 Task: Enable the option Signal interest to recruiters.
Action: Mouse moved to (702, 94)
Screenshot: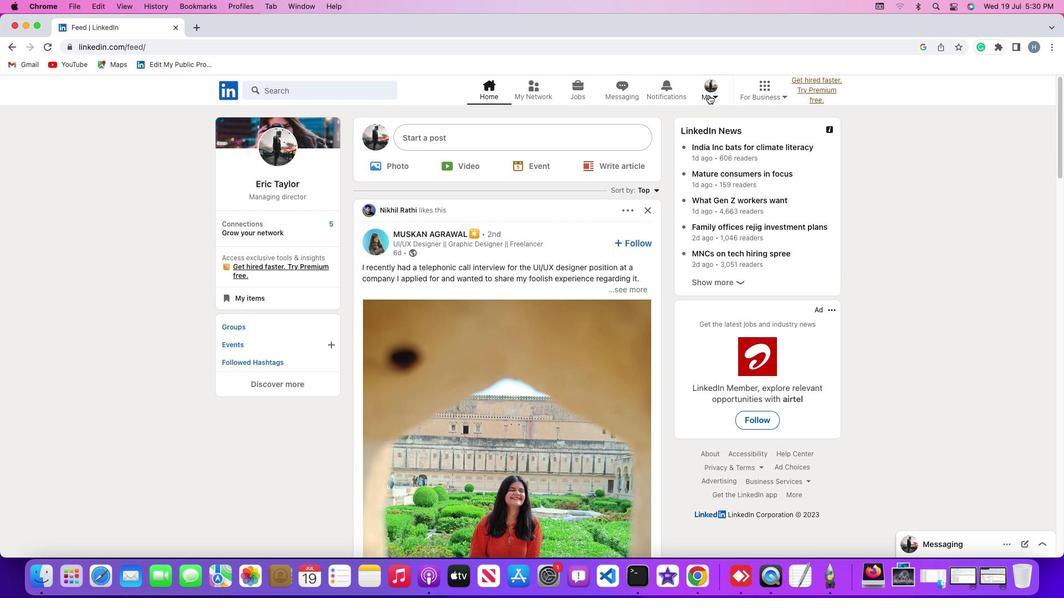 
Action: Mouse pressed left at (702, 94)
Screenshot: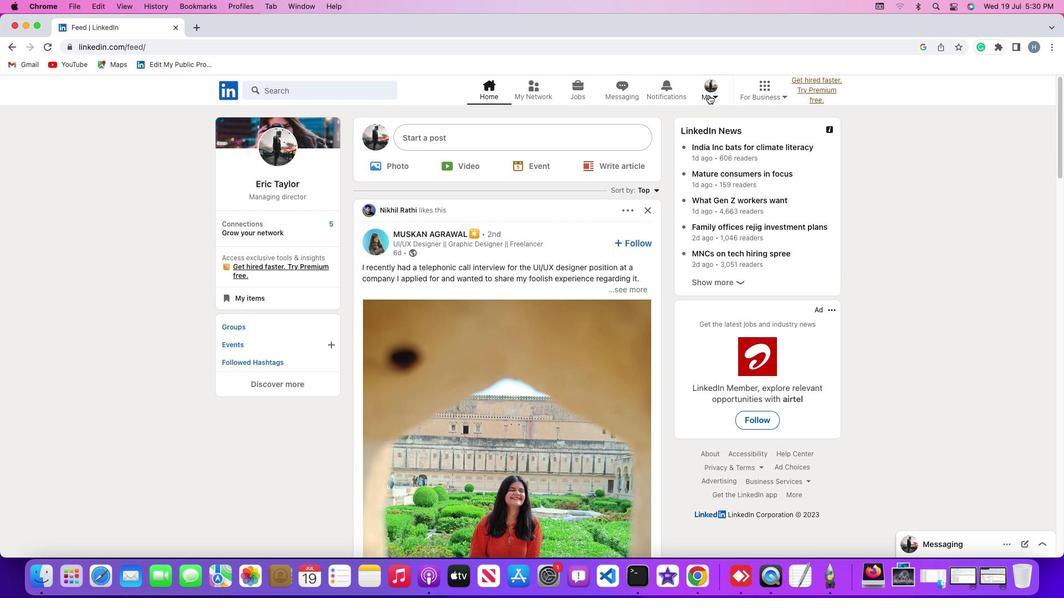 
Action: Mouse moved to (709, 95)
Screenshot: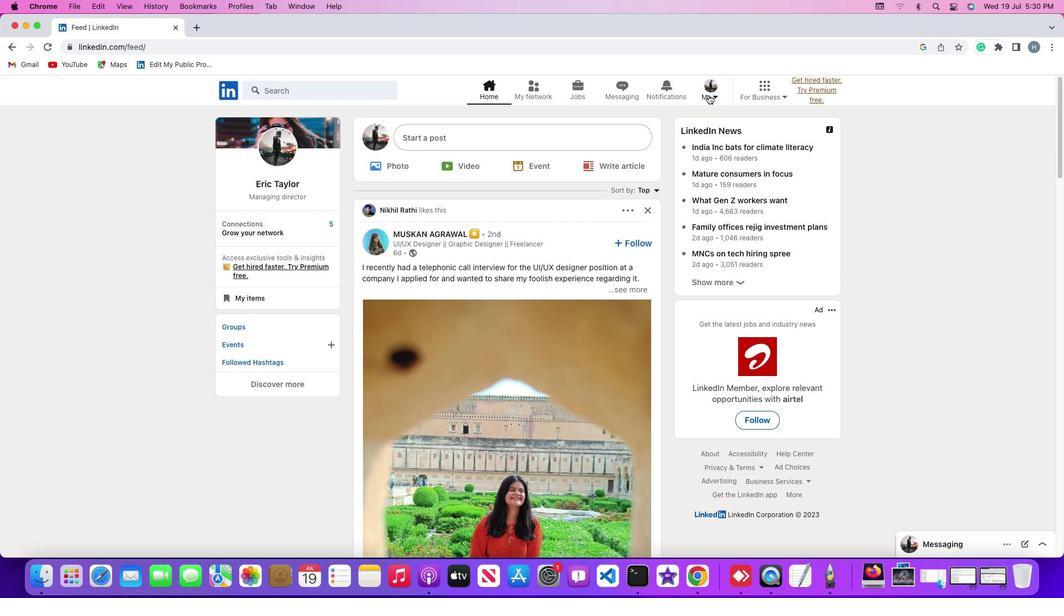 
Action: Mouse pressed left at (709, 95)
Screenshot: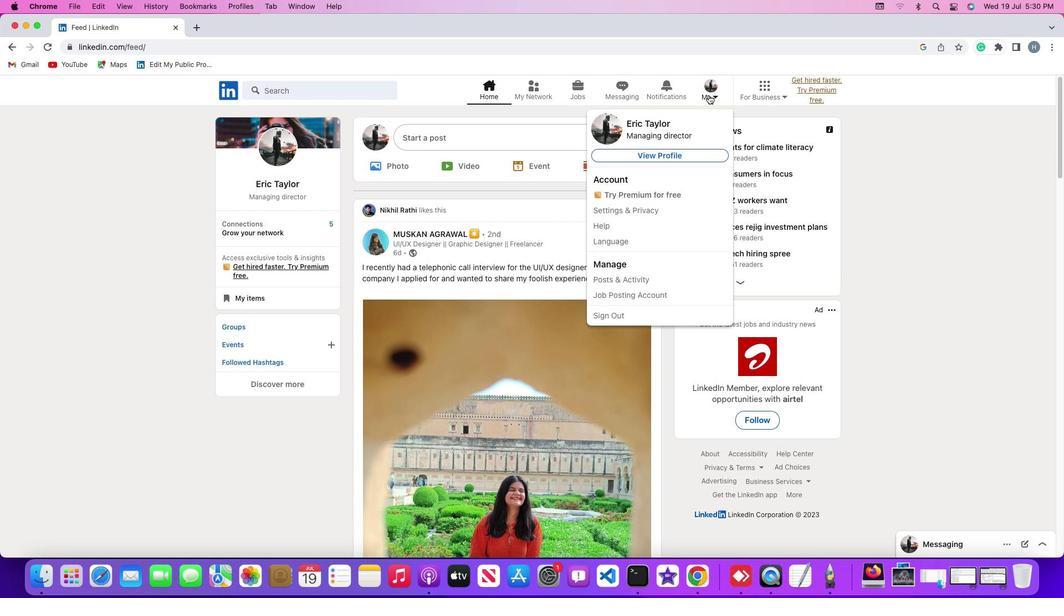 
Action: Mouse moved to (652, 206)
Screenshot: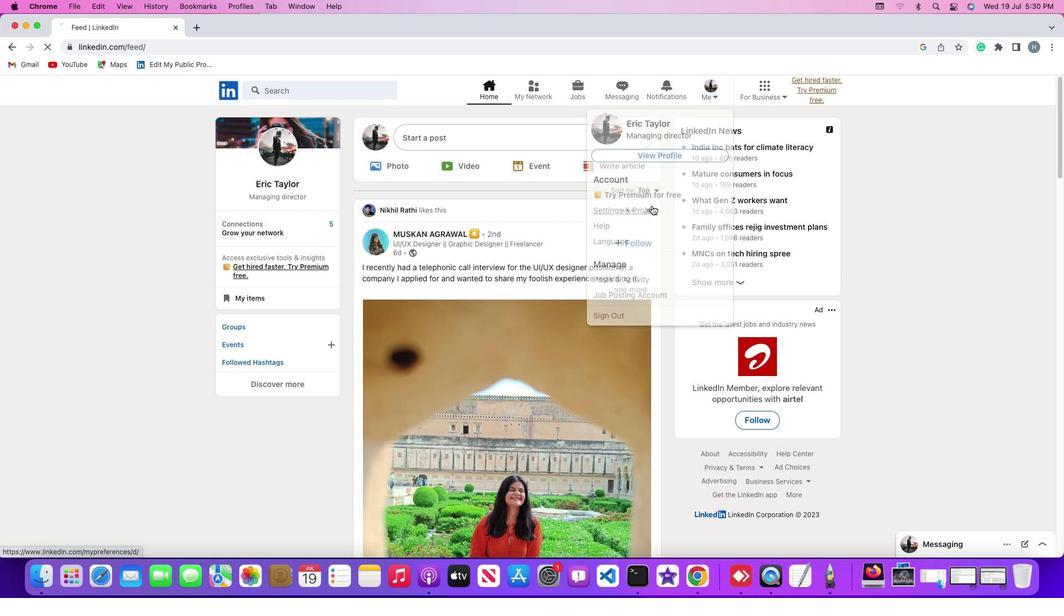 
Action: Mouse pressed left at (652, 206)
Screenshot: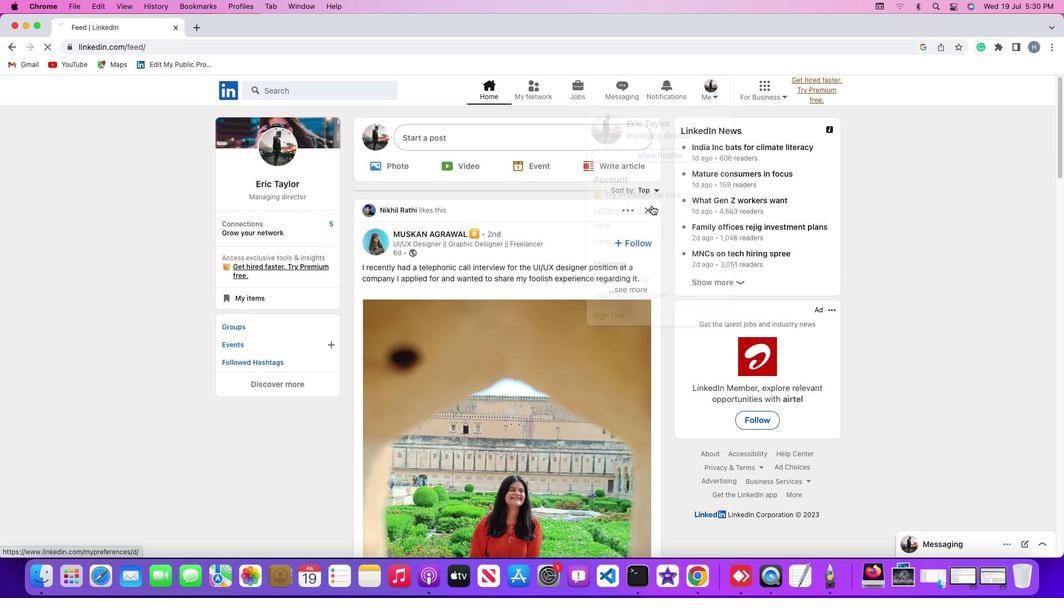 
Action: Mouse moved to (80, 297)
Screenshot: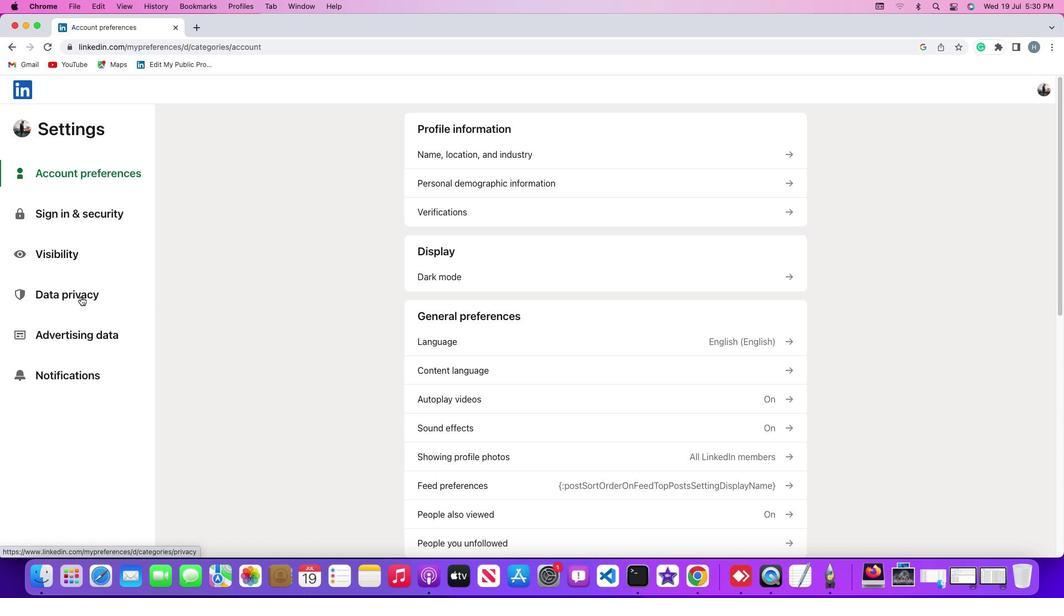 
Action: Mouse pressed left at (80, 297)
Screenshot: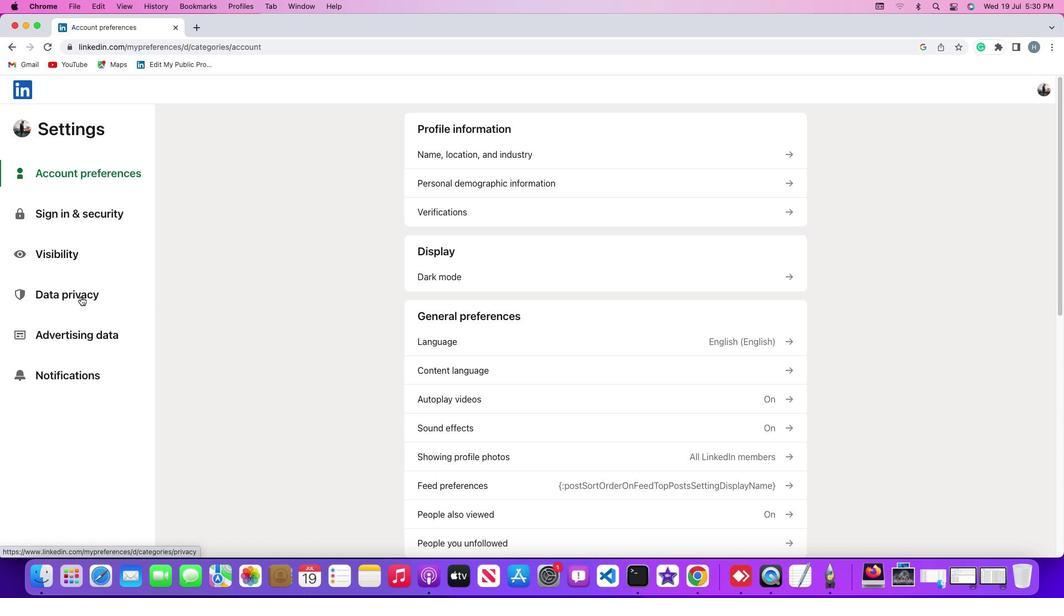 
Action: Mouse pressed left at (80, 297)
Screenshot: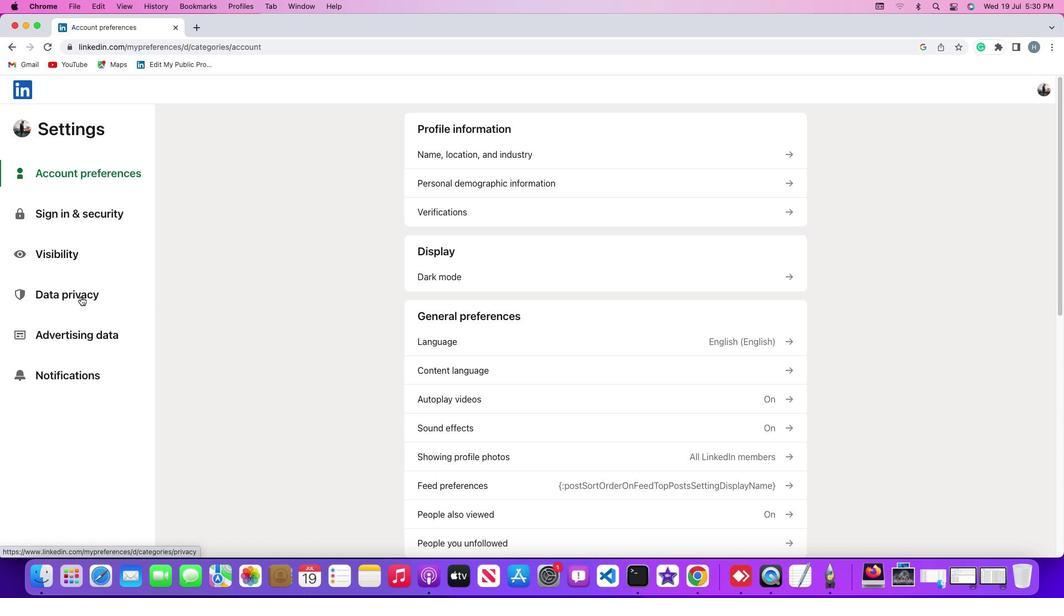 
Action: Mouse moved to (454, 406)
Screenshot: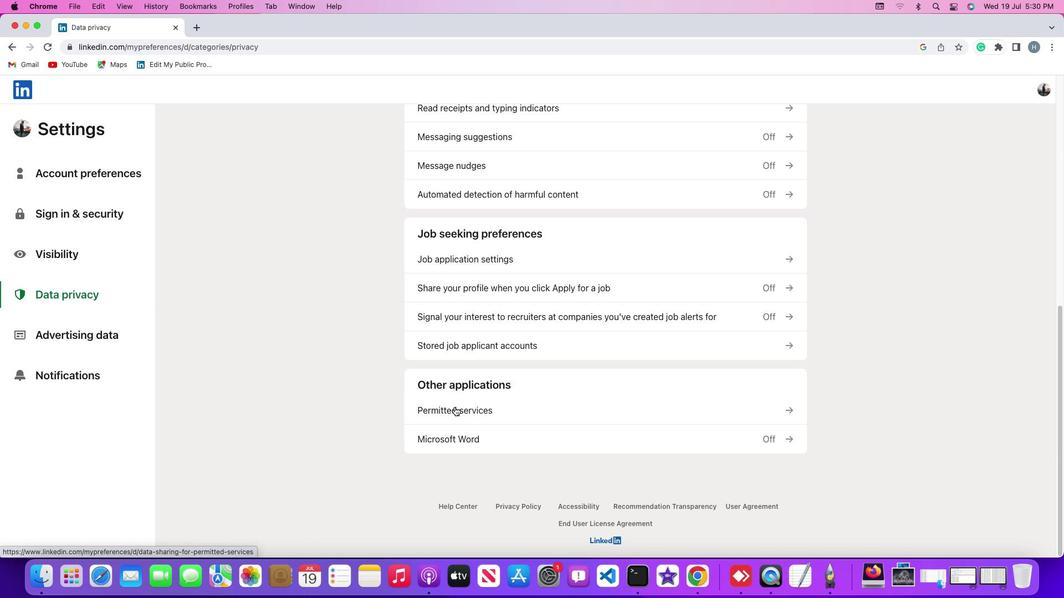
Action: Mouse scrolled (454, 406) with delta (0, 0)
Screenshot: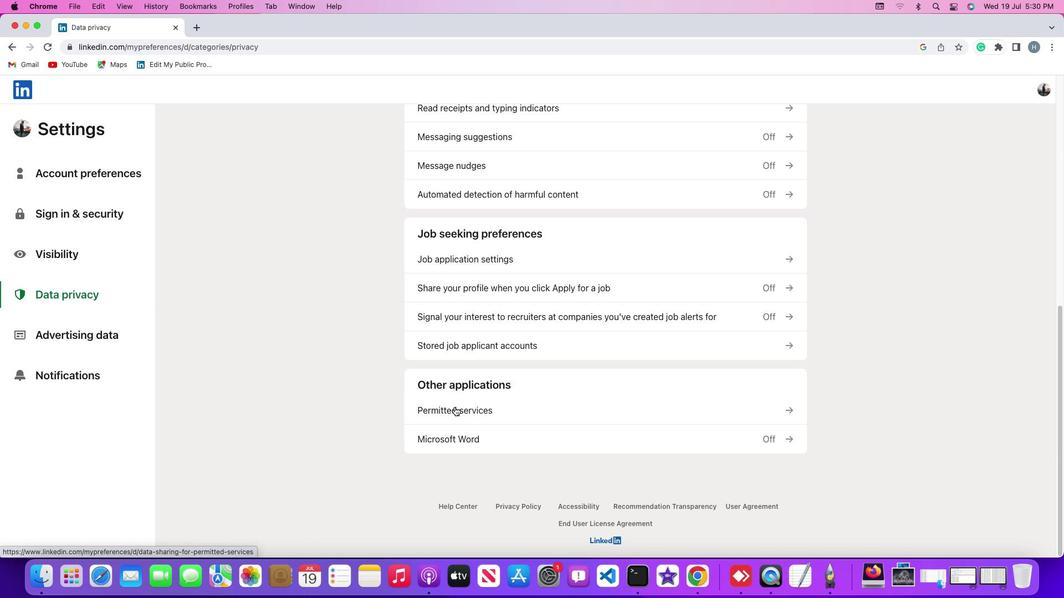 
Action: Mouse scrolled (454, 406) with delta (0, 0)
Screenshot: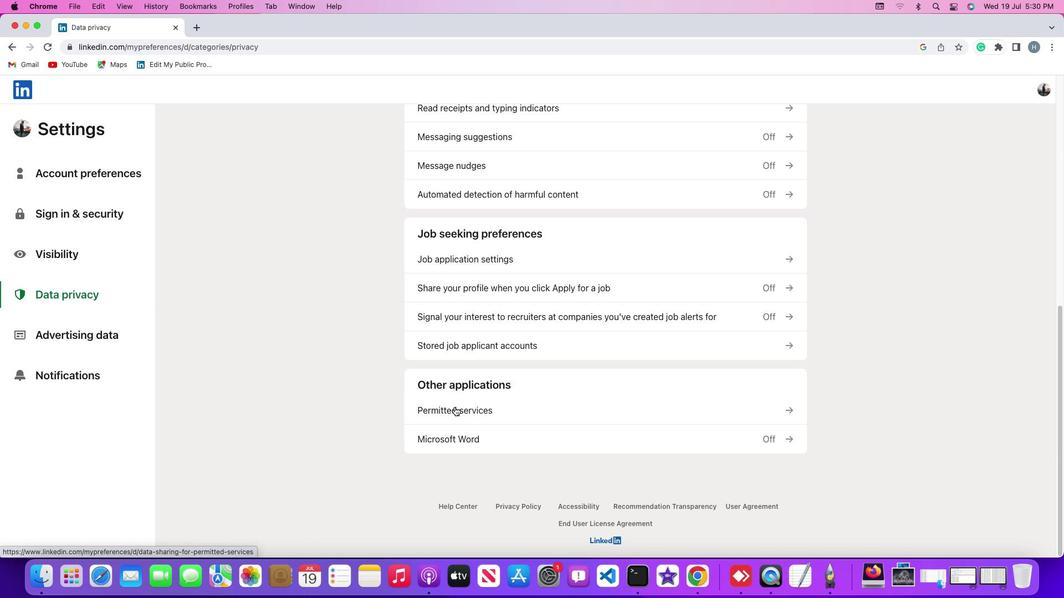 
Action: Mouse scrolled (454, 406) with delta (0, -1)
Screenshot: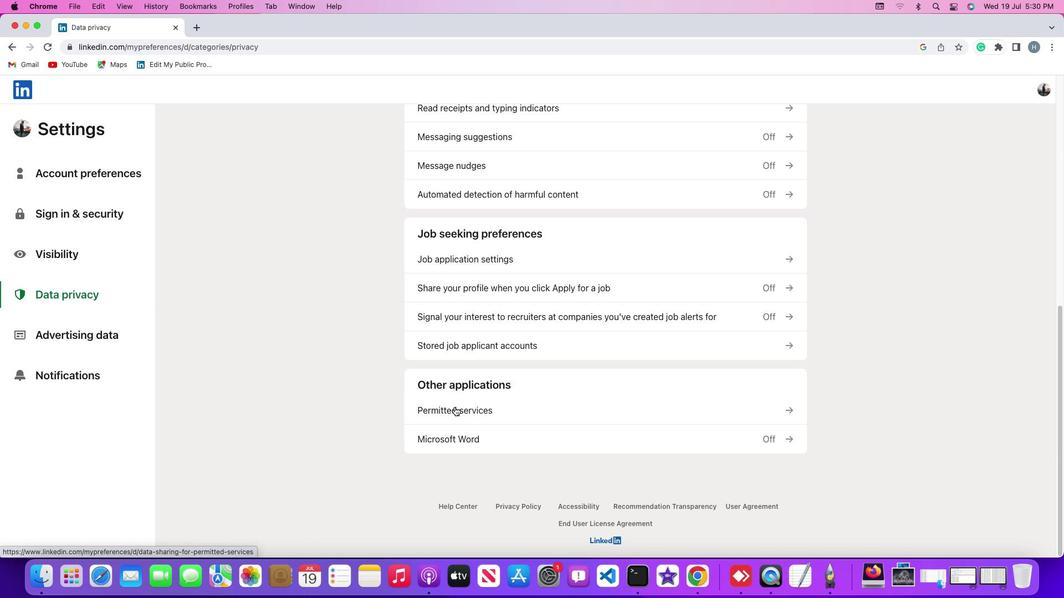
Action: Mouse scrolled (454, 406) with delta (0, -2)
Screenshot: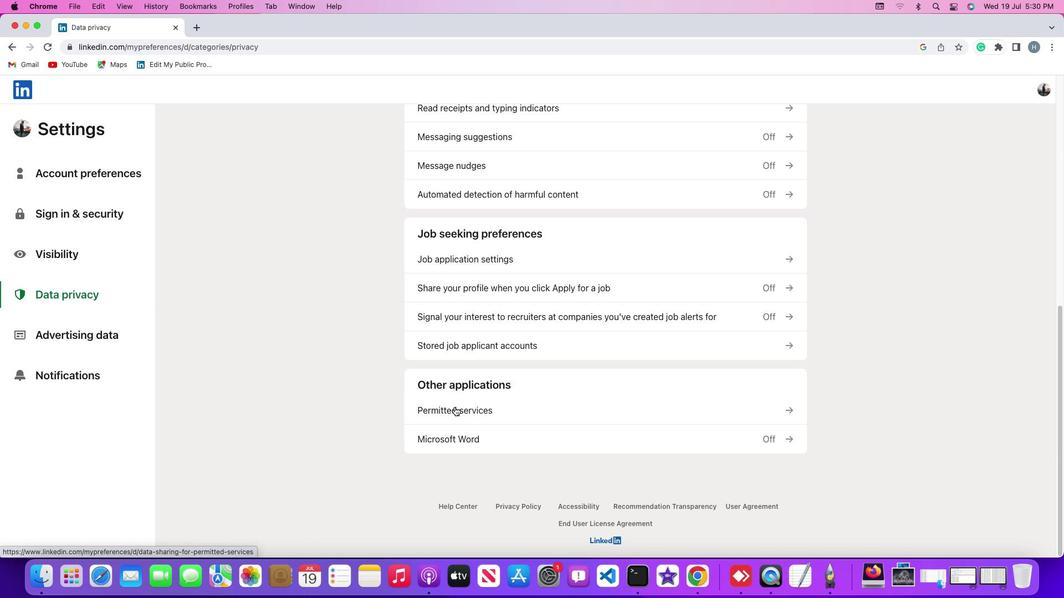 
Action: Mouse scrolled (454, 406) with delta (0, -2)
Screenshot: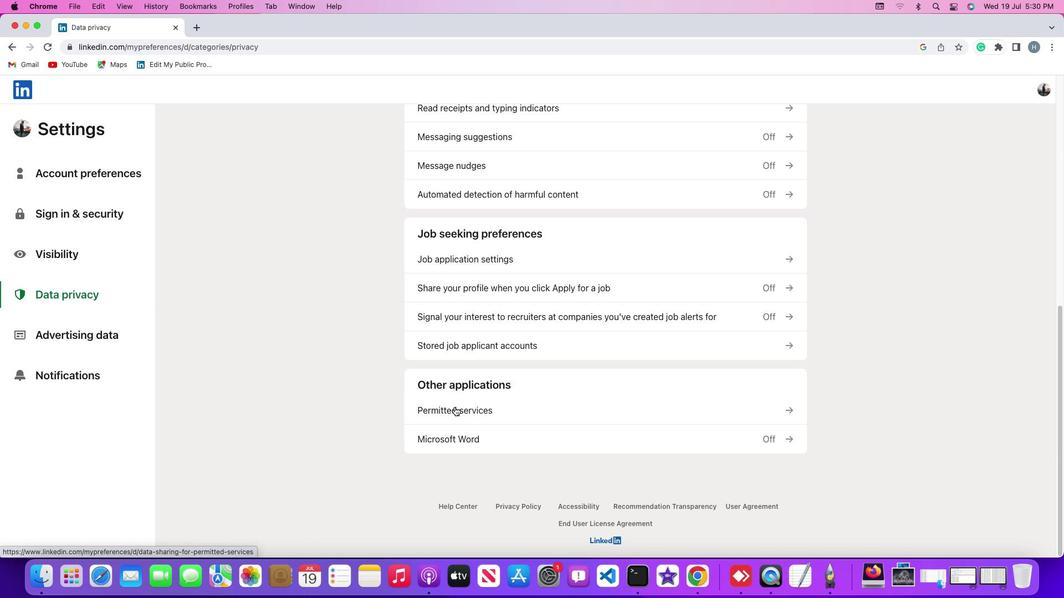
Action: Mouse scrolled (454, 406) with delta (0, -2)
Screenshot: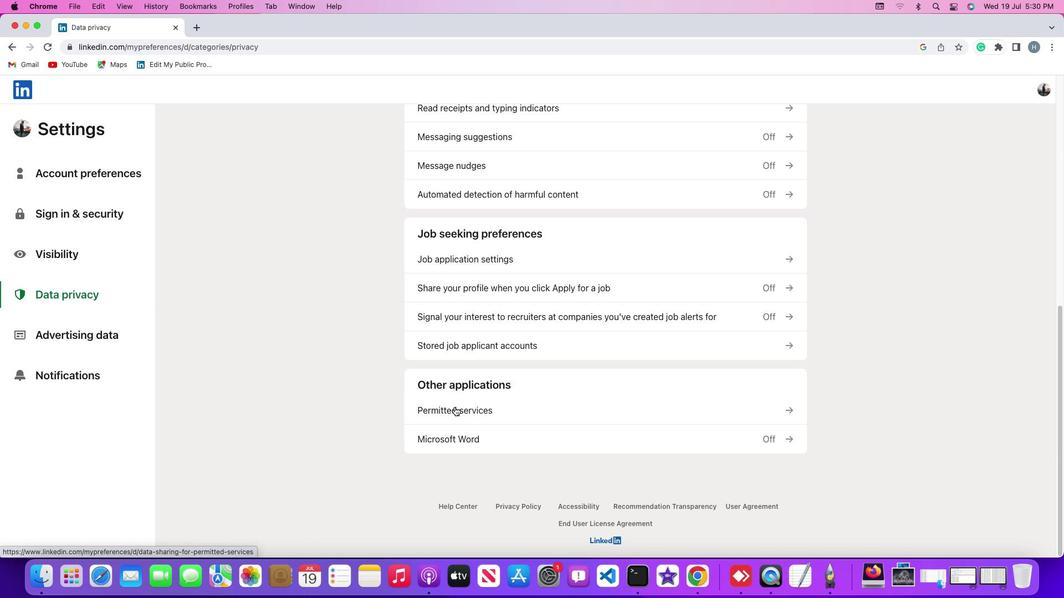 
Action: Mouse scrolled (454, 406) with delta (0, 0)
Screenshot: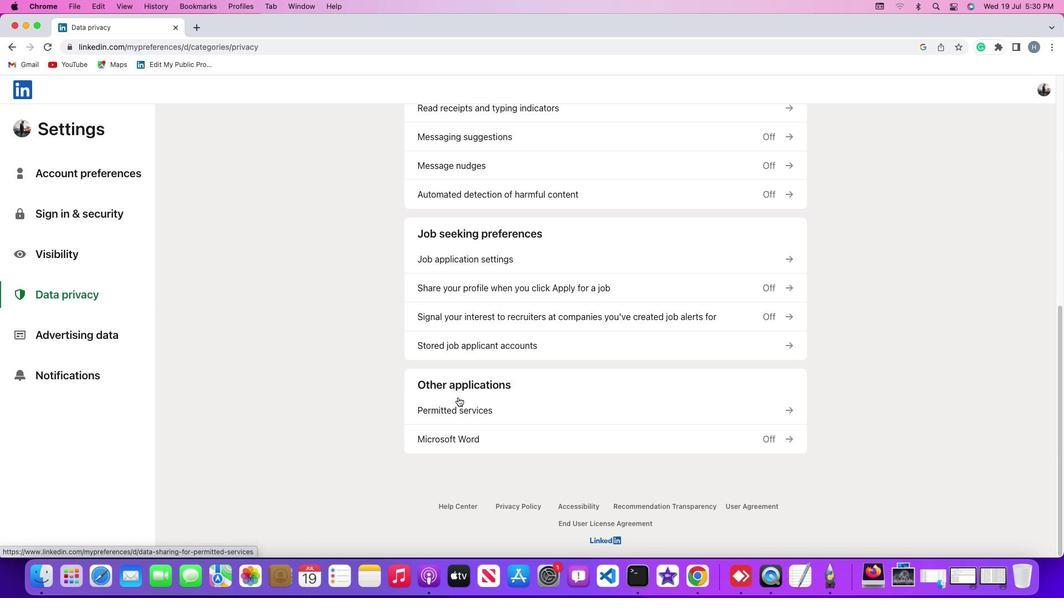 
Action: Mouse moved to (454, 406)
Screenshot: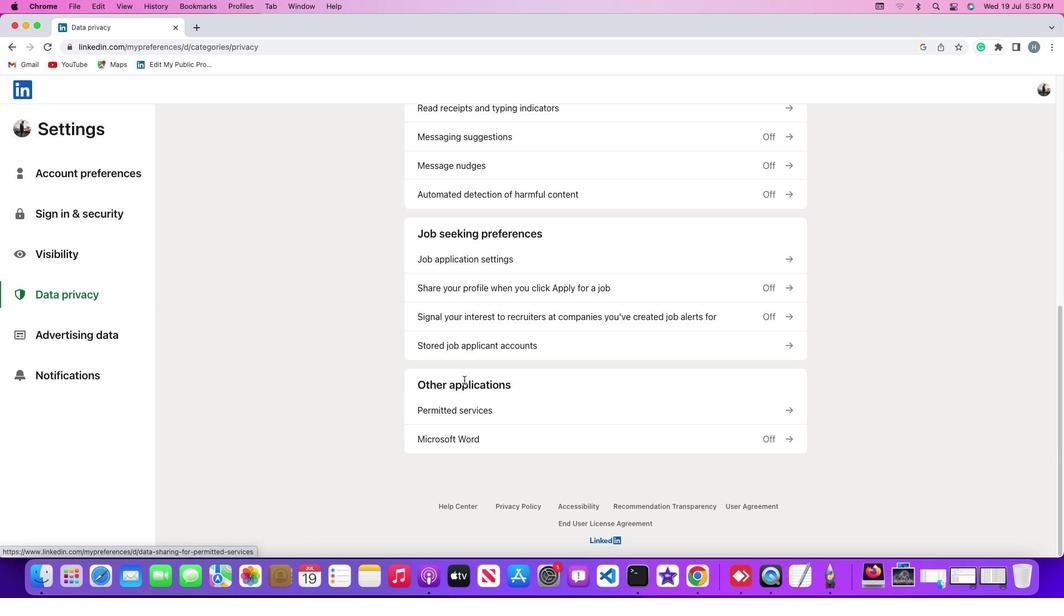 
Action: Mouse scrolled (454, 406) with delta (0, 0)
Screenshot: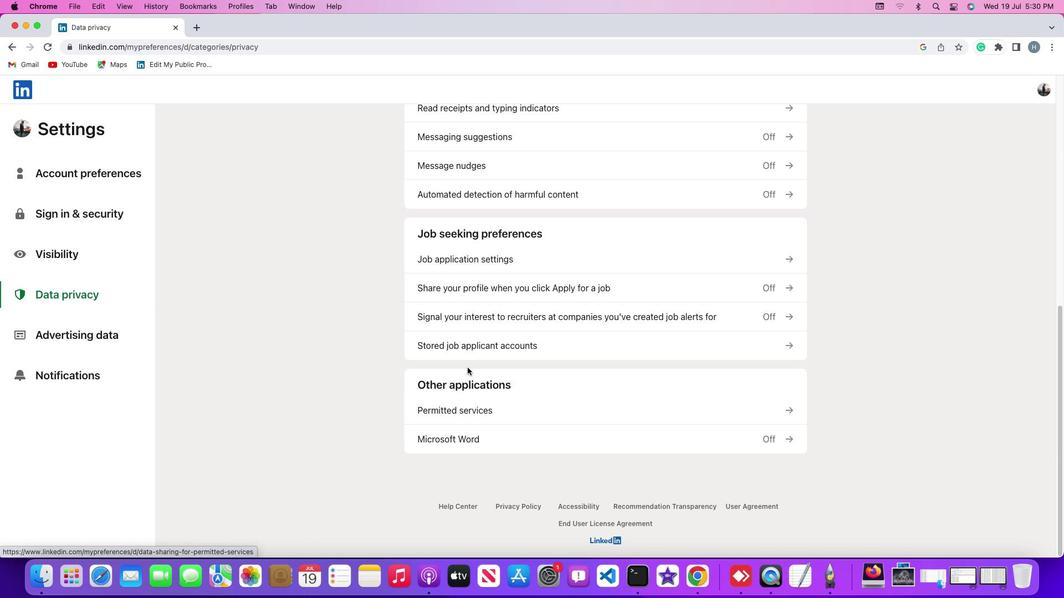 
Action: Mouse moved to (477, 319)
Screenshot: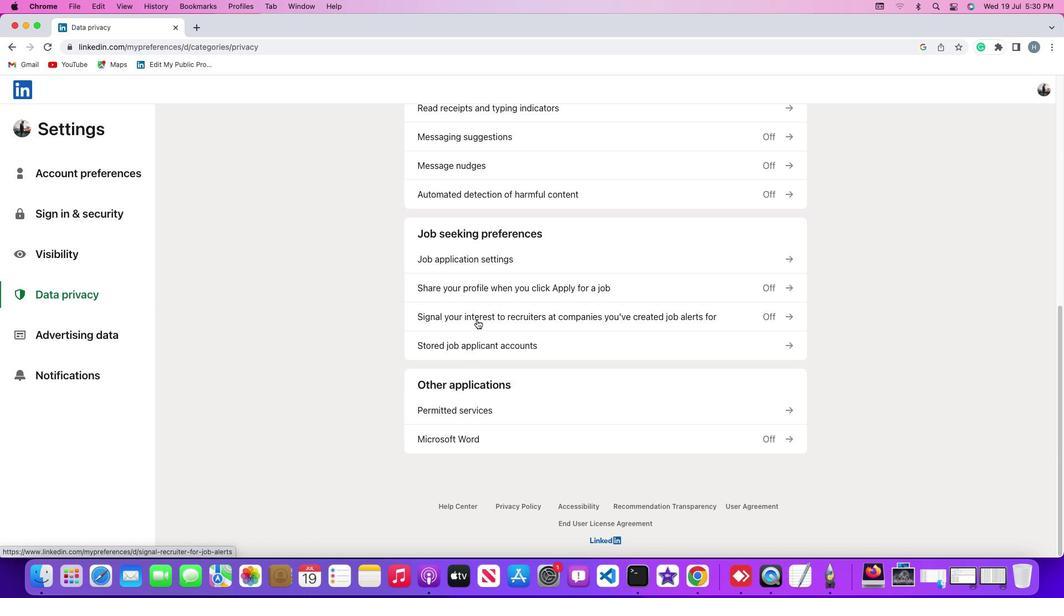 
Action: Mouse pressed left at (477, 319)
Screenshot: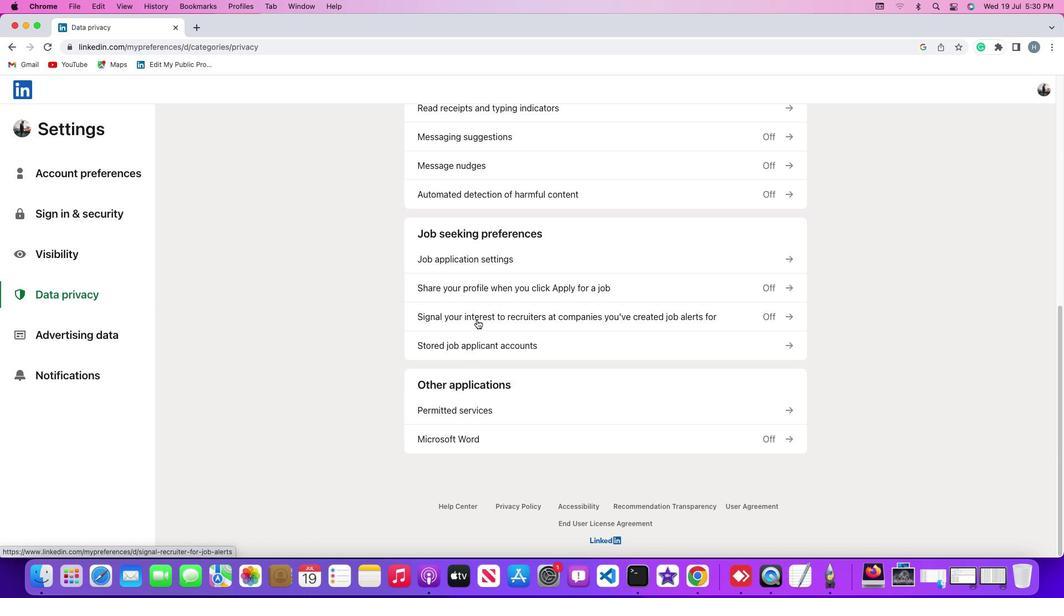 
Action: Mouse moved to (769, 197)
Screenshot: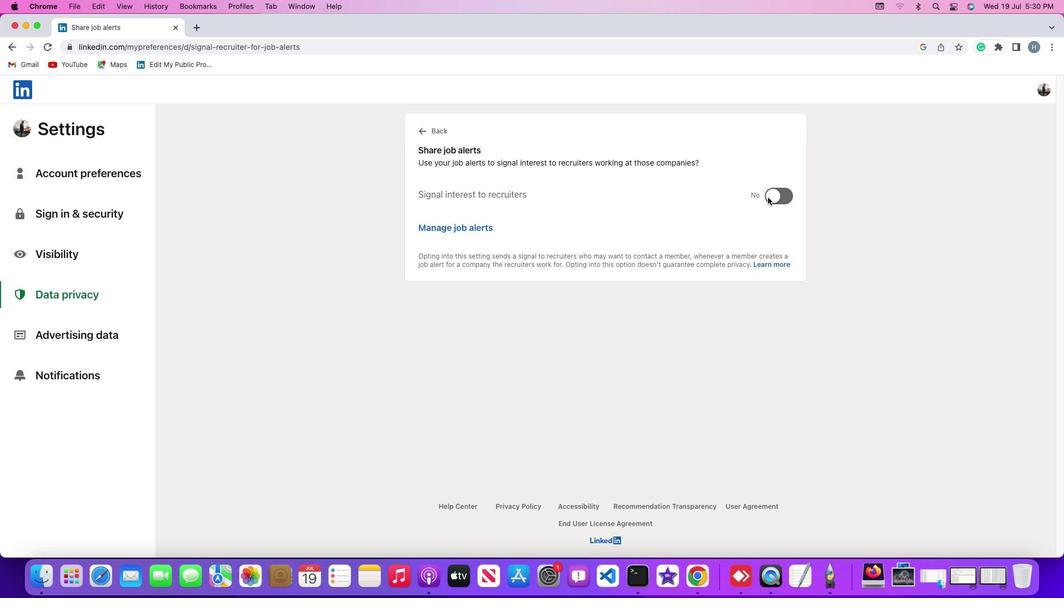 
Action: Mouse pressed left at (769, 197)
Screenshot: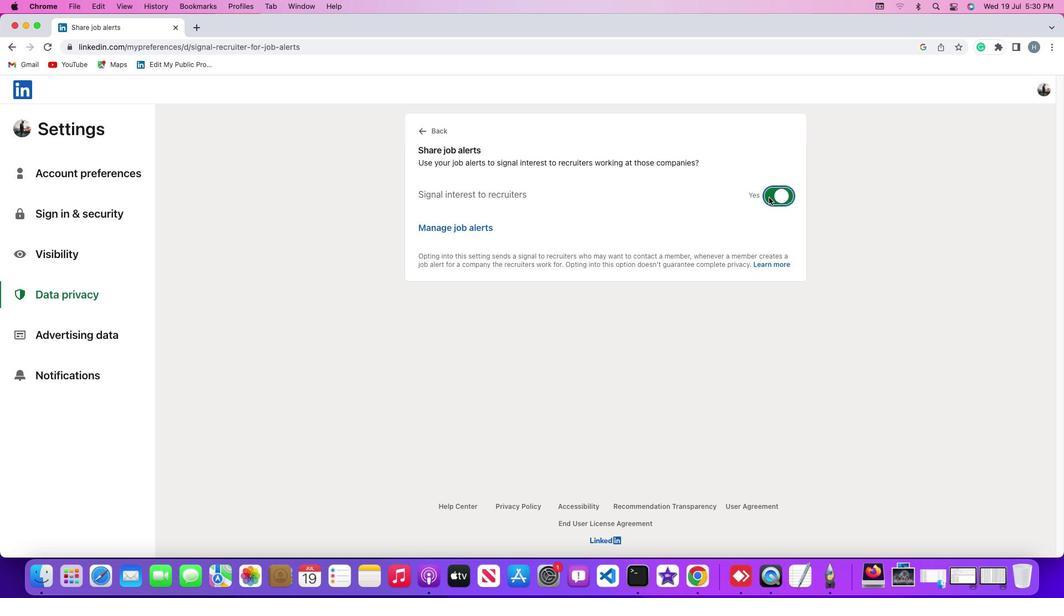 
Action: Mouse moved to (766, 220)
Screenshot: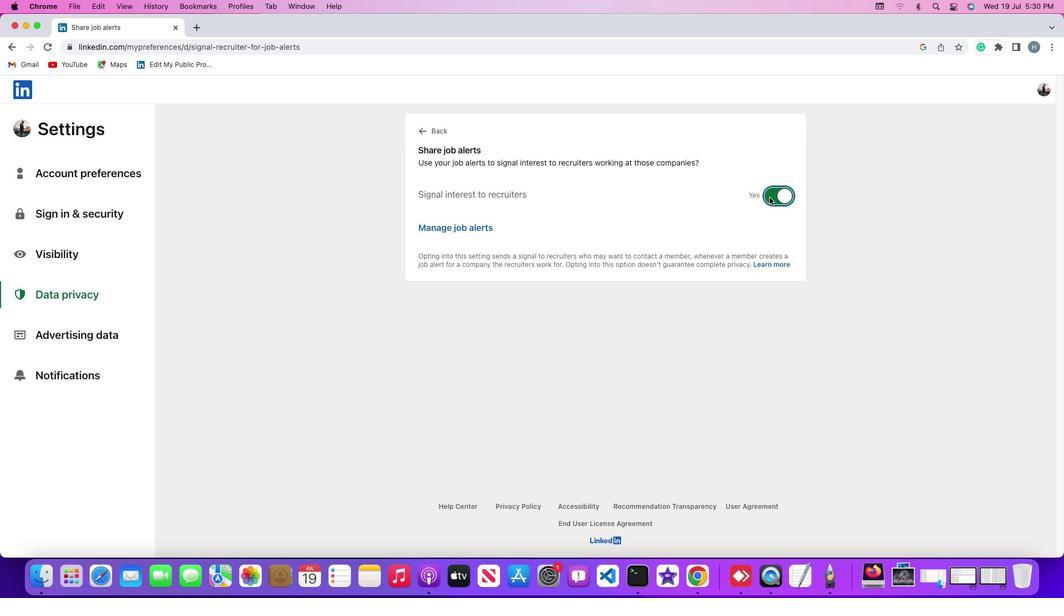 
